 Task: Create Board Content Marketing Strategies to Workspace Copywriting and Editing. Create Board Customer Journey Mapping to Workspace Copywriting and Editing. Create Board Business Model Competitive Analysis and Benchmarking to Workspace Copywriting and Editing
Action: Mouse moved to (384, 76)
Screenshot: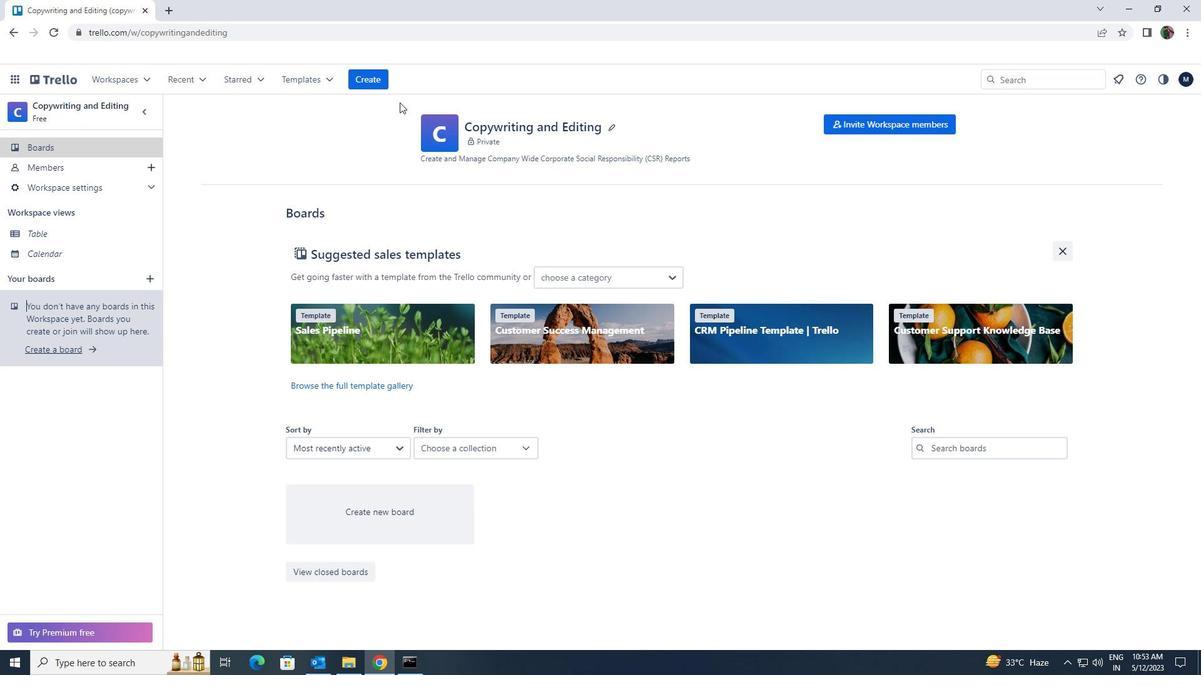 
Action: Mouse pressed left at (384, 76)
Screenshot: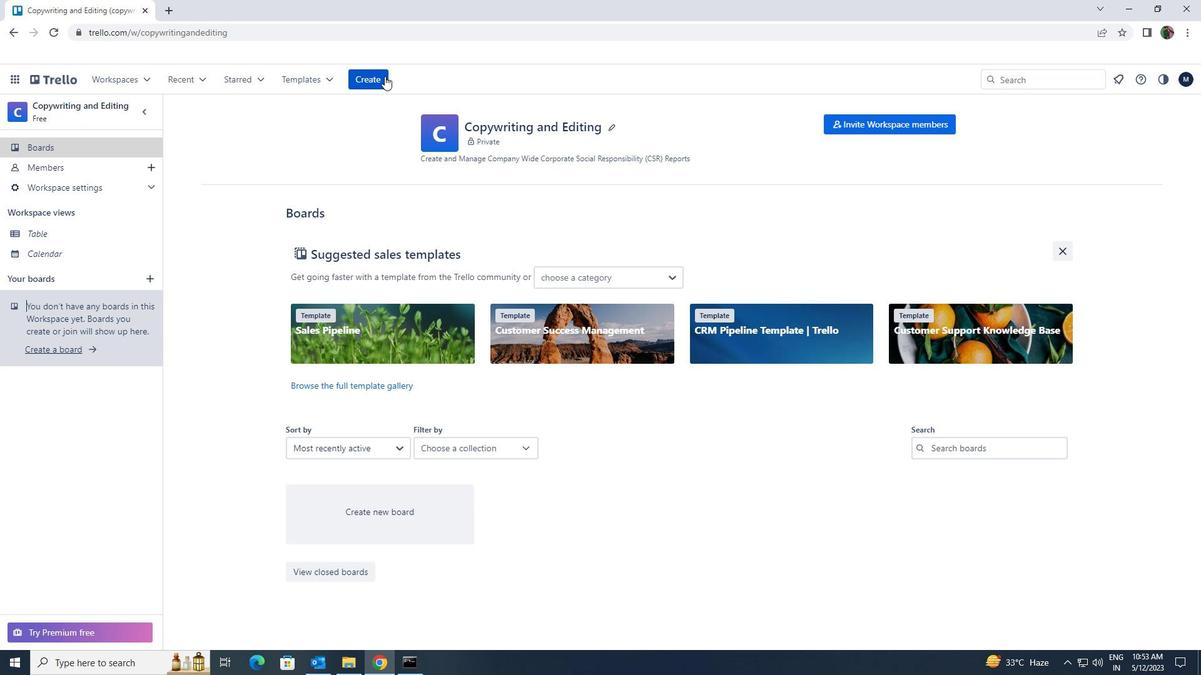 
Action: Mouse moved to (395, 125)
Screenshot: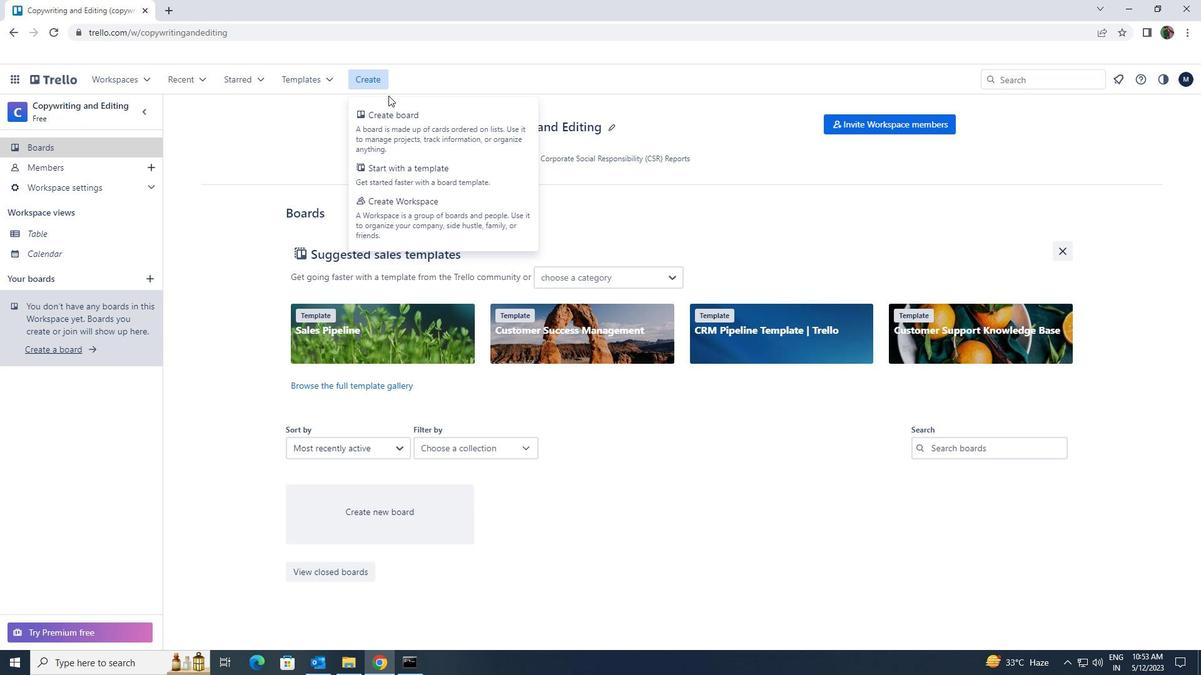 
Action: Mouse pressed left at (395, 125)
Screenshot: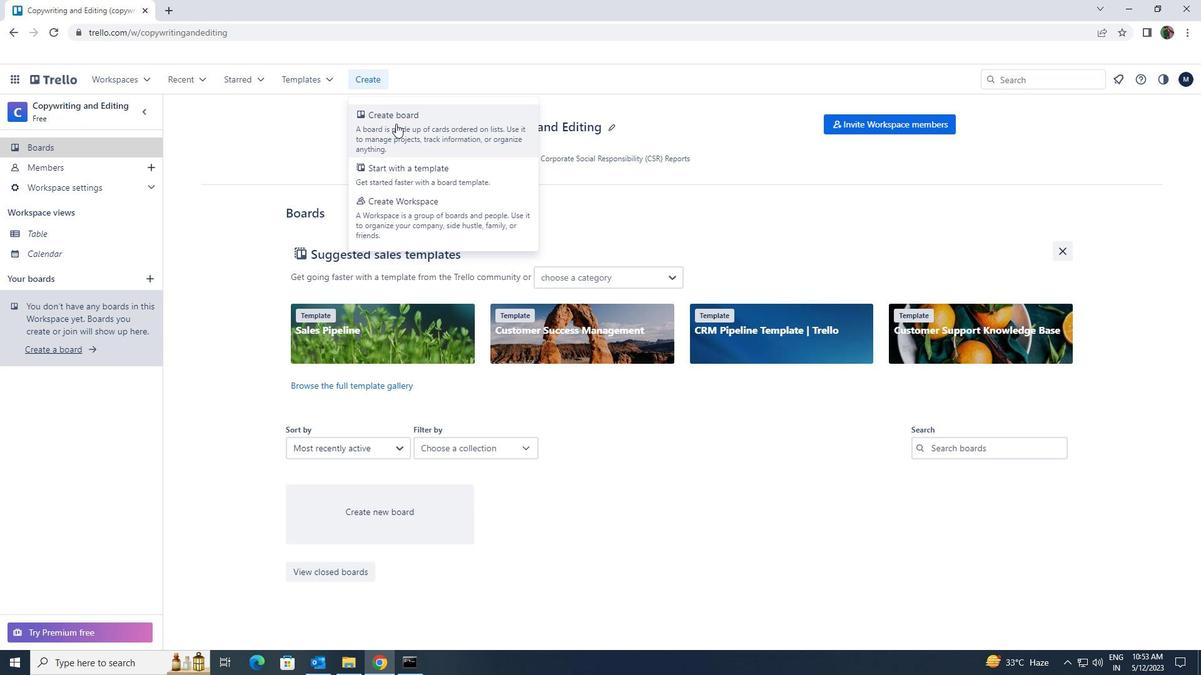 
Action: Key pressed <Key.shift>COO<Key.backspace>NTENT<Key.space><Key.shift>MARKETING<Key.space><Key.shift>STRATEGIES
Screenshot: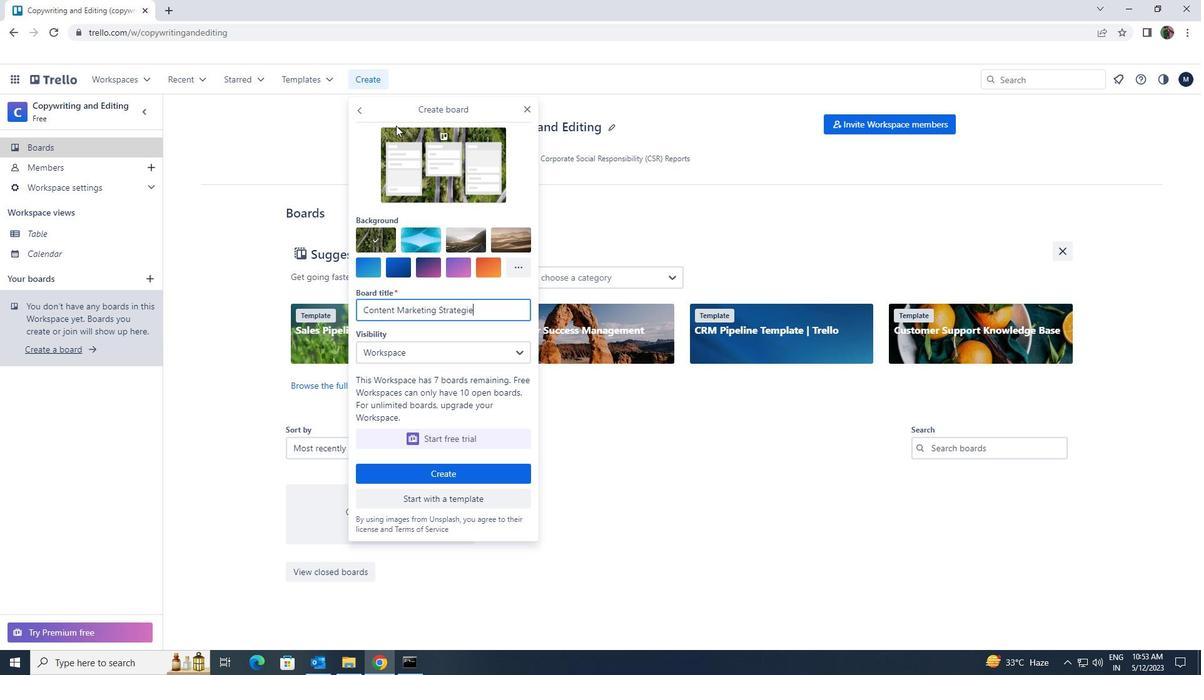 
Action: Mouse moved to (416, 474)
Screenshot: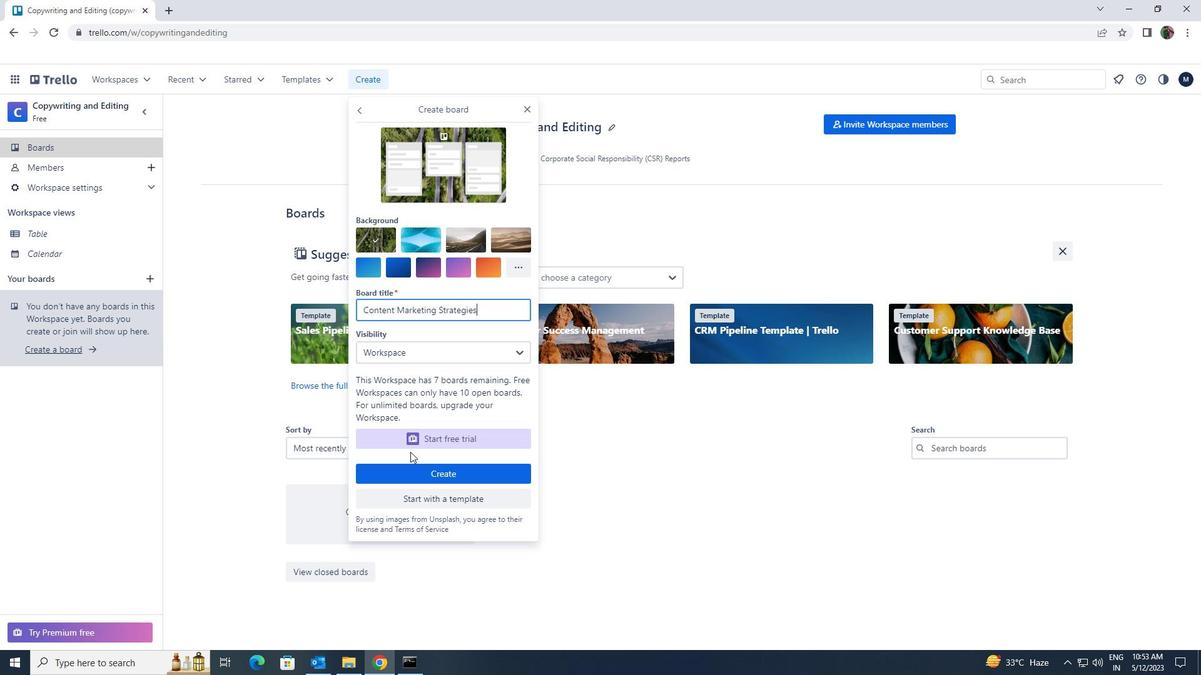 
Action: Mouse pressed left at (416, 474)
Screenshot: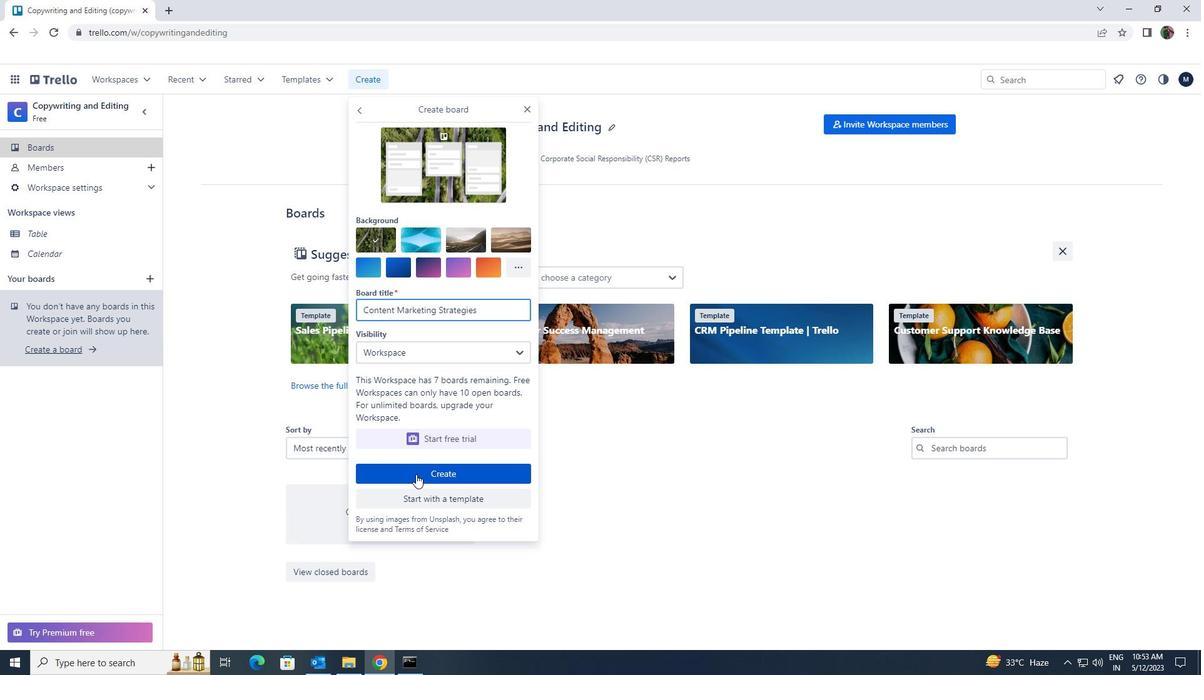 
Action: Mouse moved to (370, 78)
Screenshot: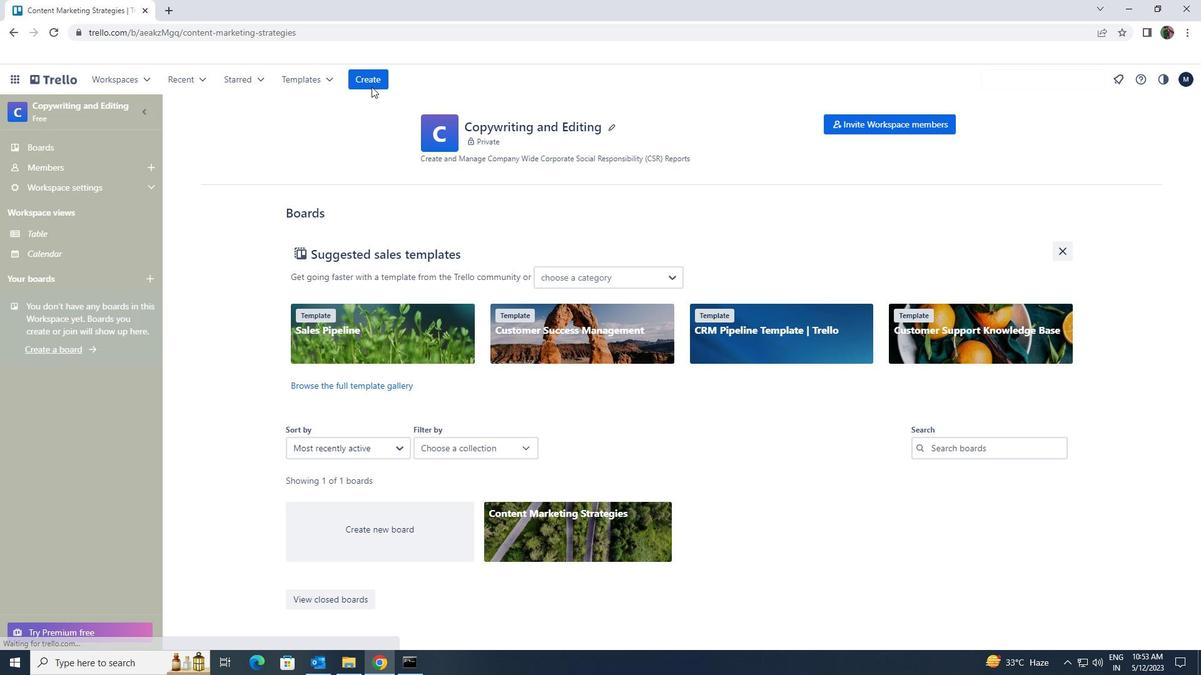 
Action: Mouse pressed left at (370, 78)
Screenshot: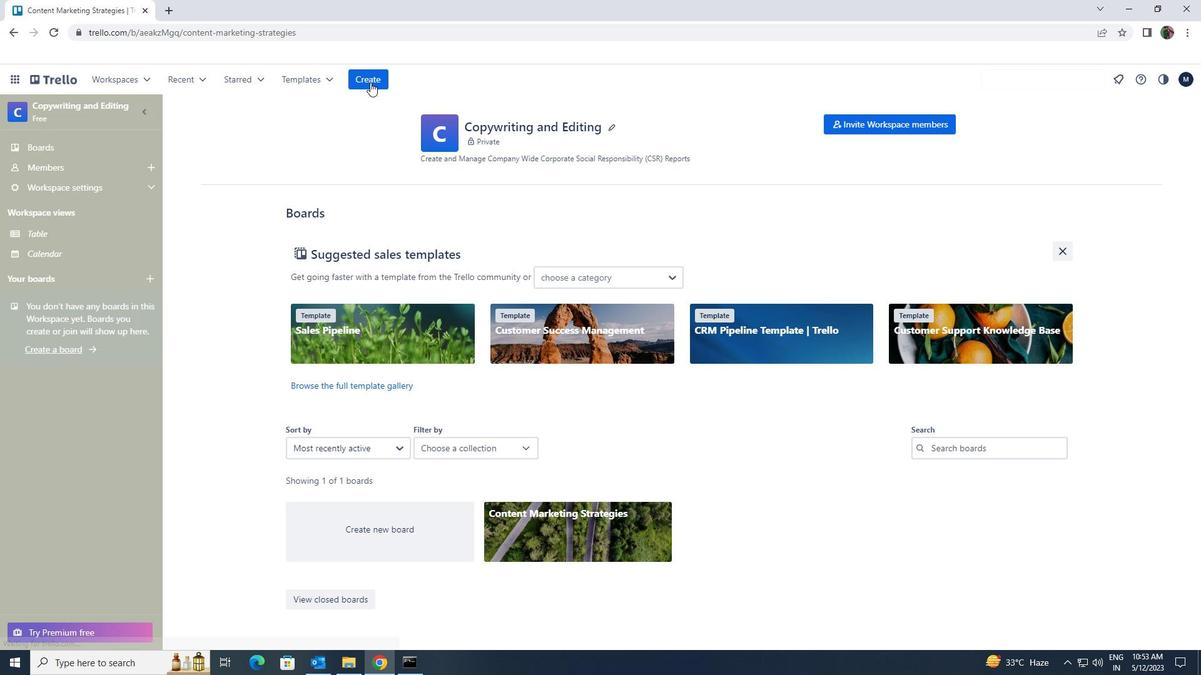 
Action: Mouse moved to (374, 113)
Screenshot: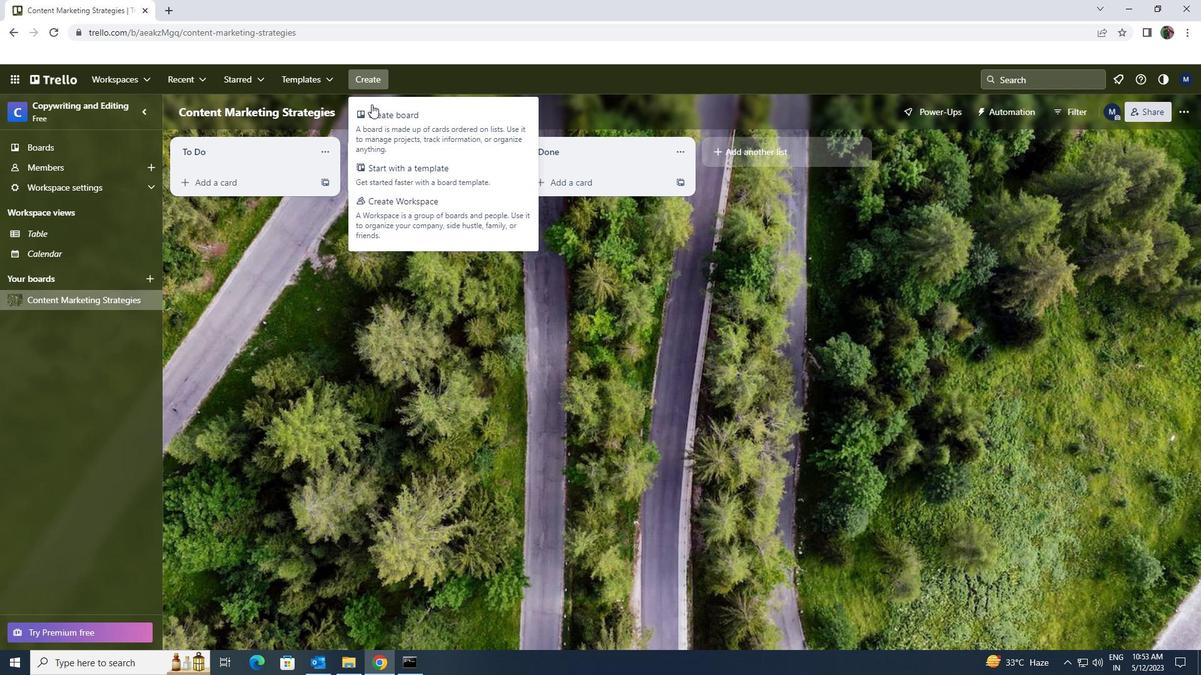 
Action: Mouse pressed left at (374, 113)
Screenshot: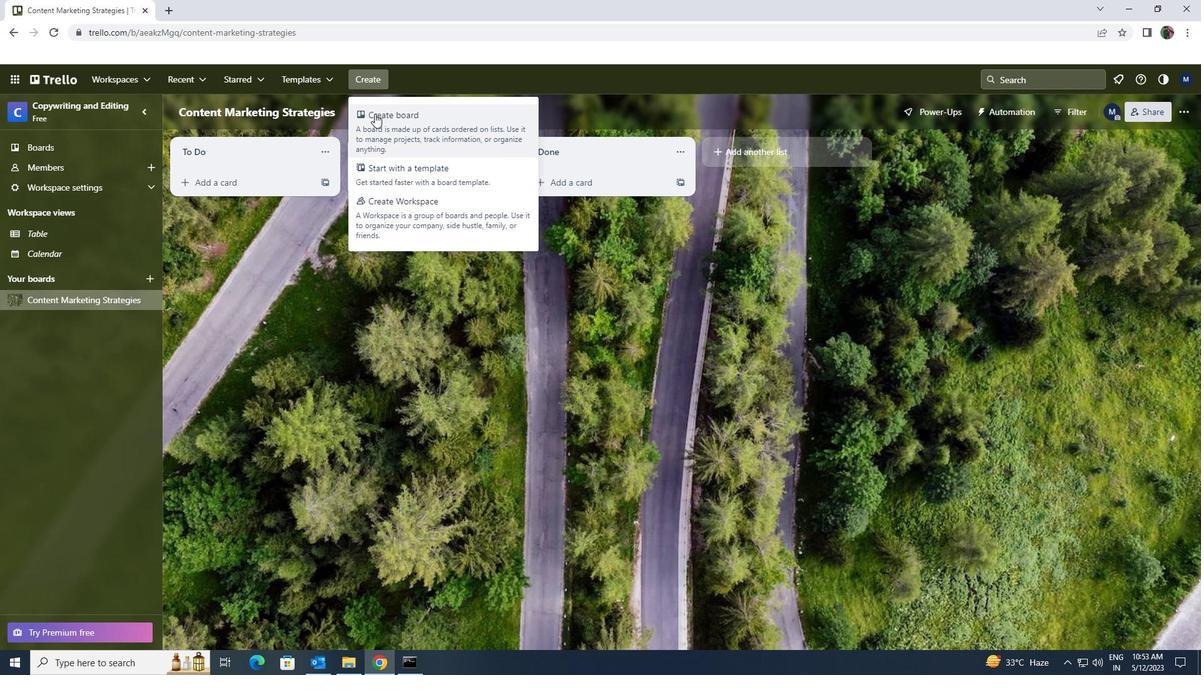 
Action: Key pressed <Key.shift>CUSTOMER<Key.space><Key.shift>JOUNEY<Key.backspace><Key.backspace><Key.backspace>RNEY<Key.space><Key.shift>MAPPING
Screenshot: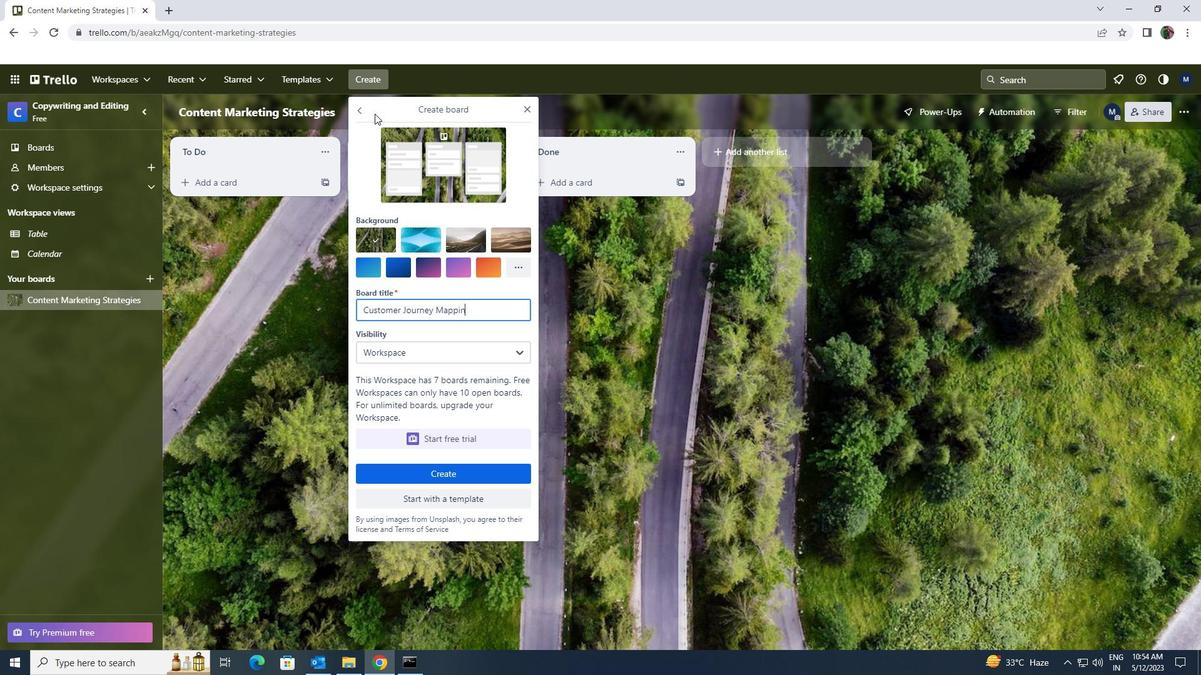 
Action: Mouse moved to (417, 469)
Screenshot: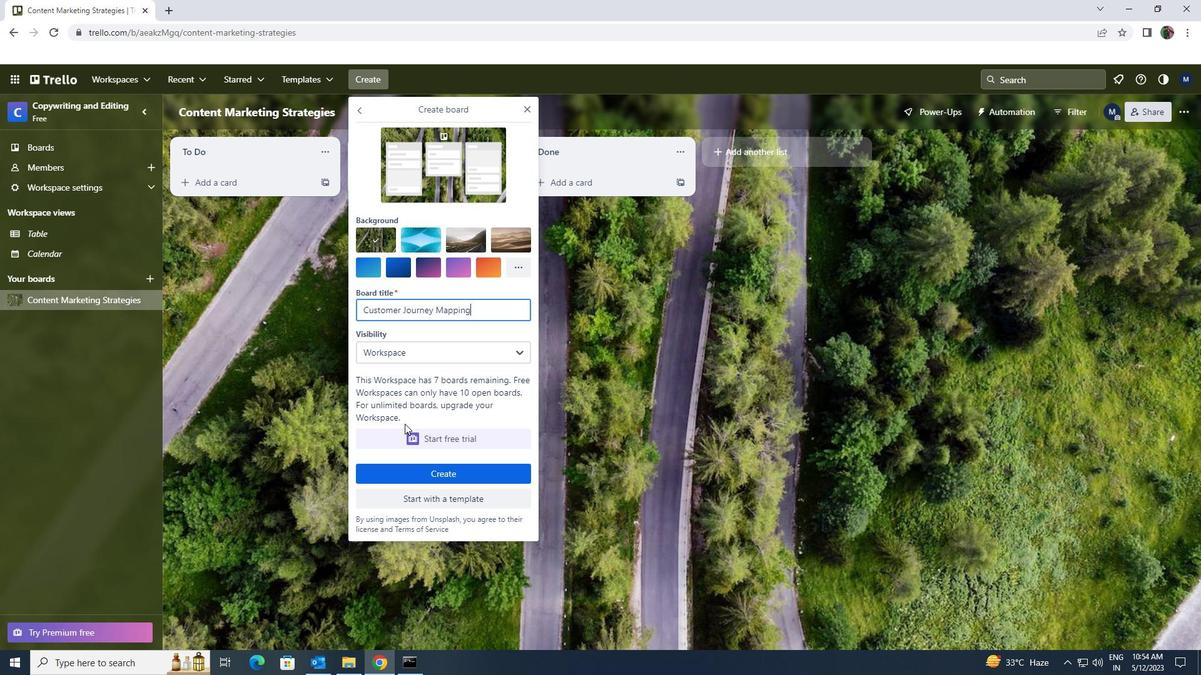 
Action: Mouse pressed left at (417, 469)
Screenshot: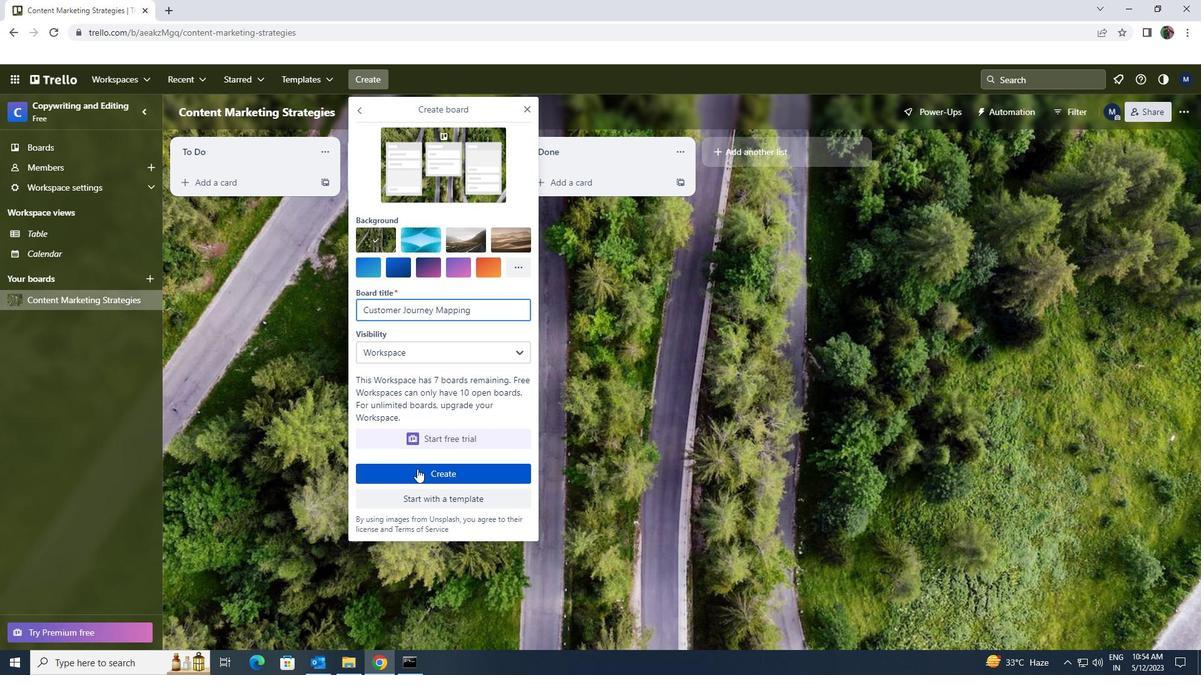 
Action: Mouse moved to (365, 78)
Screenshot: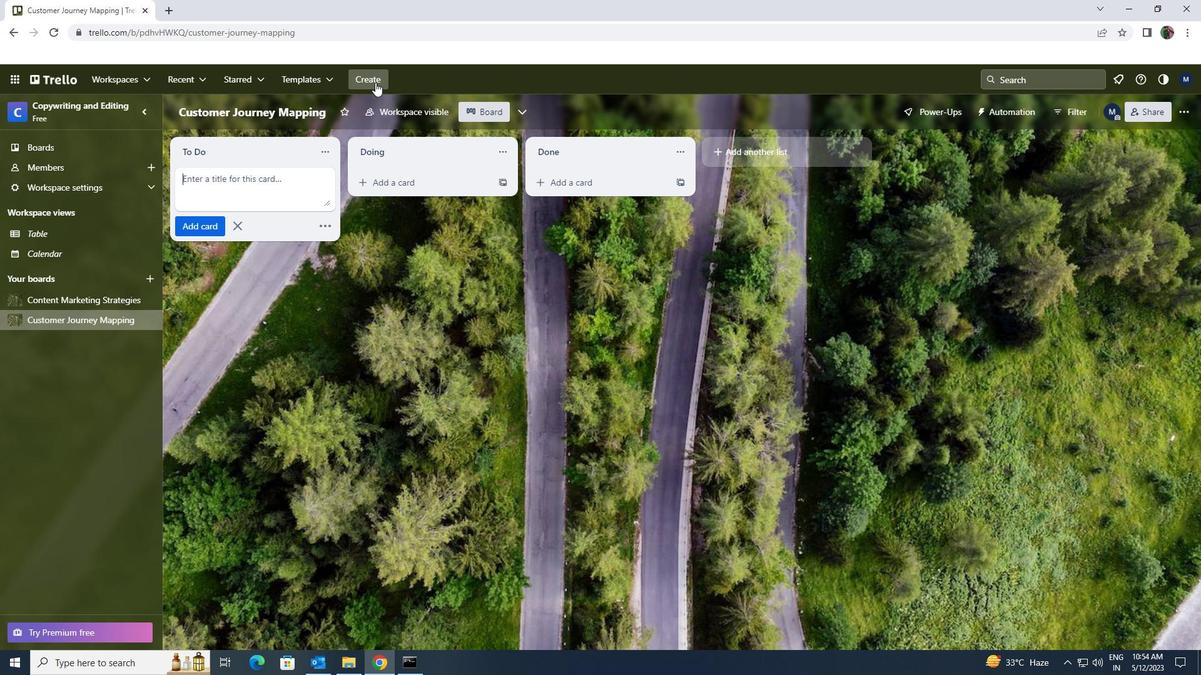
Action: Mouse pressed left at (365, 78)
Screenshot: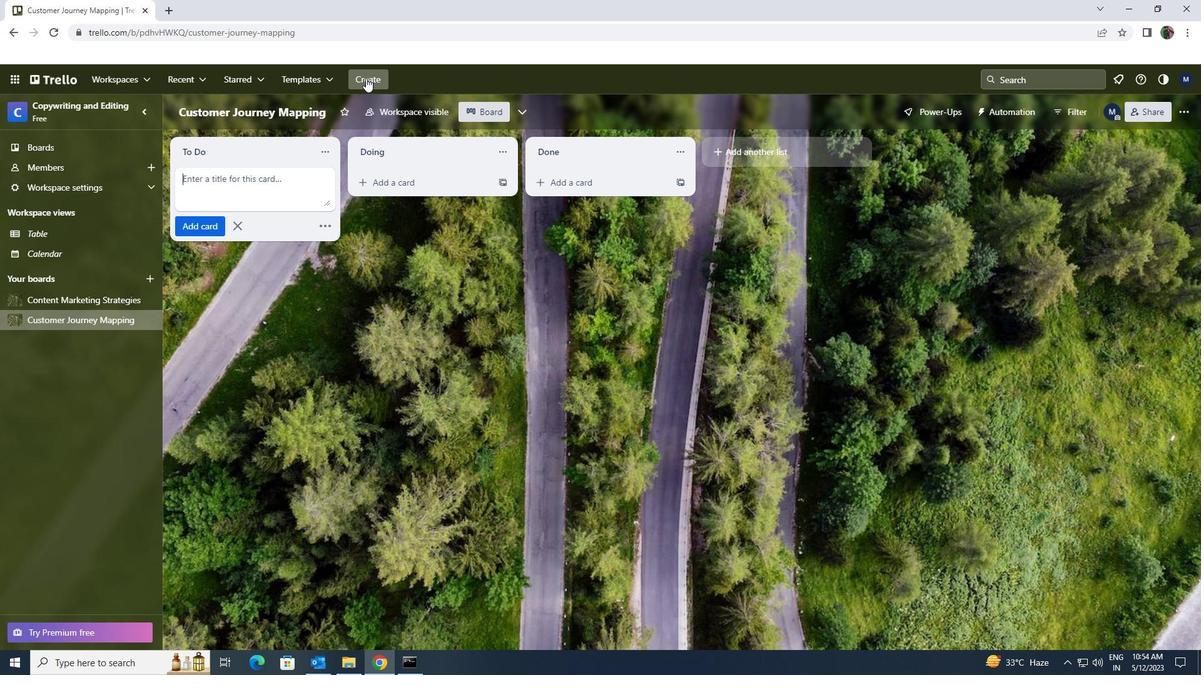 
Action: Mouse moved to (380, 126)
Screenshot: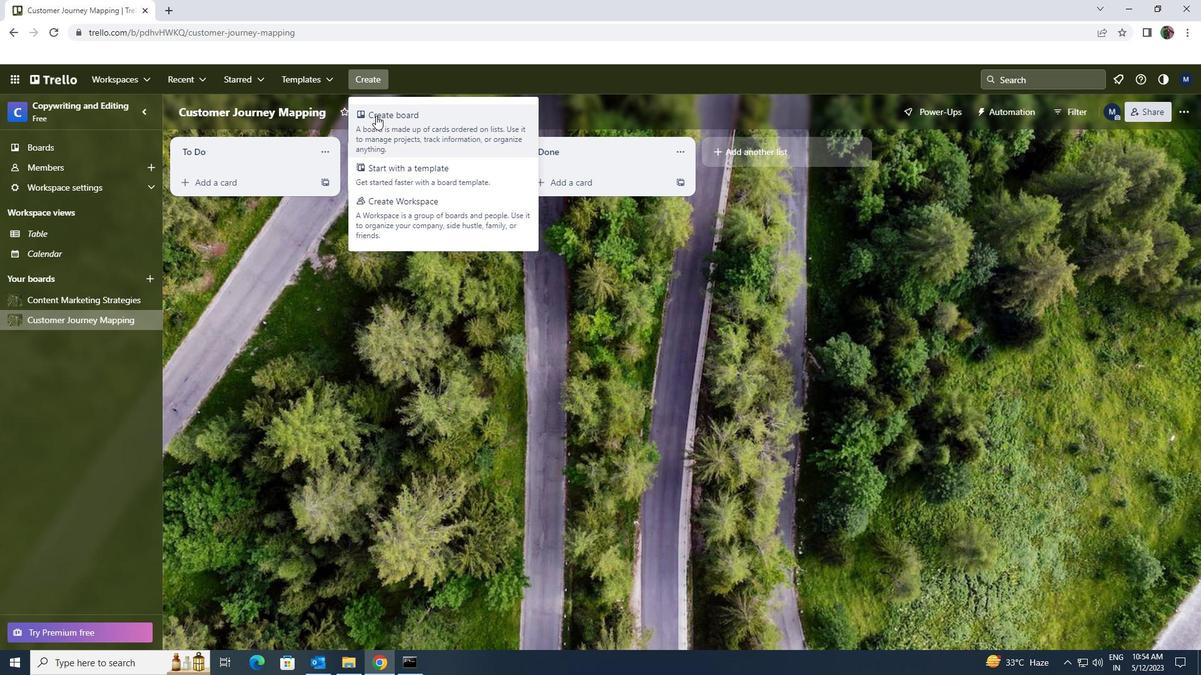 
Action: Mouse pressed left at (380, 126)
Screenshot: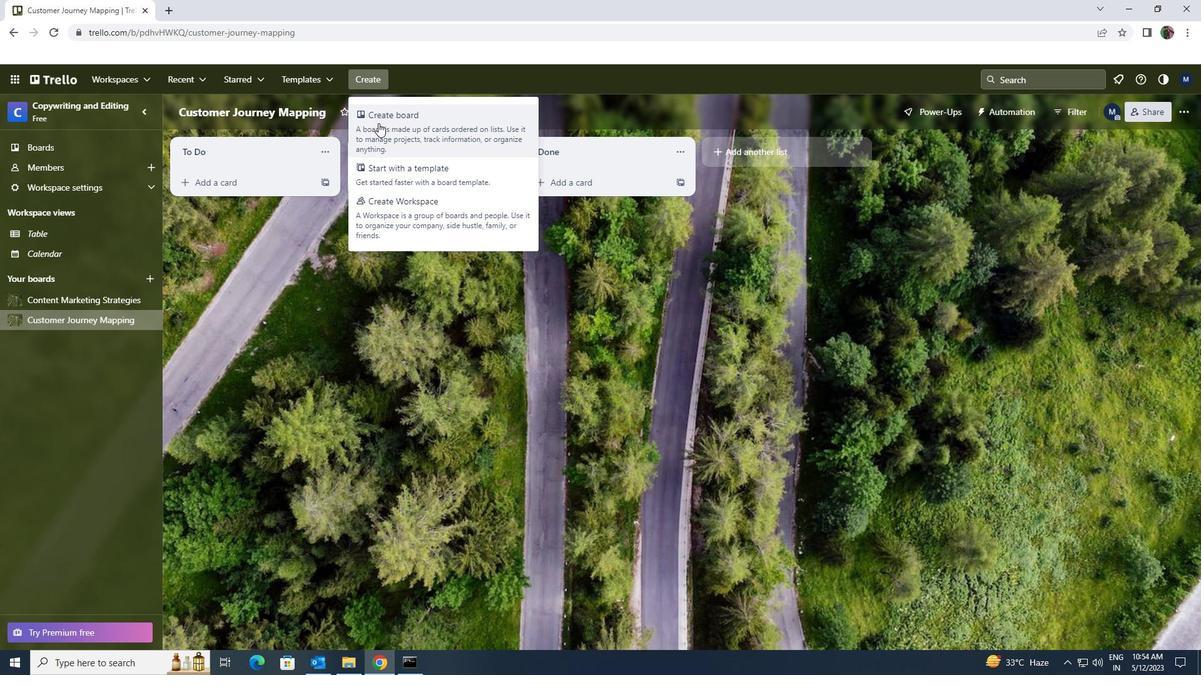 
Action: Key pressed <Key.shift>BUSINESS<Key.space><Key.shift>MODEL<Key.space><Key.shift>COMPTITIVE
Screenshot: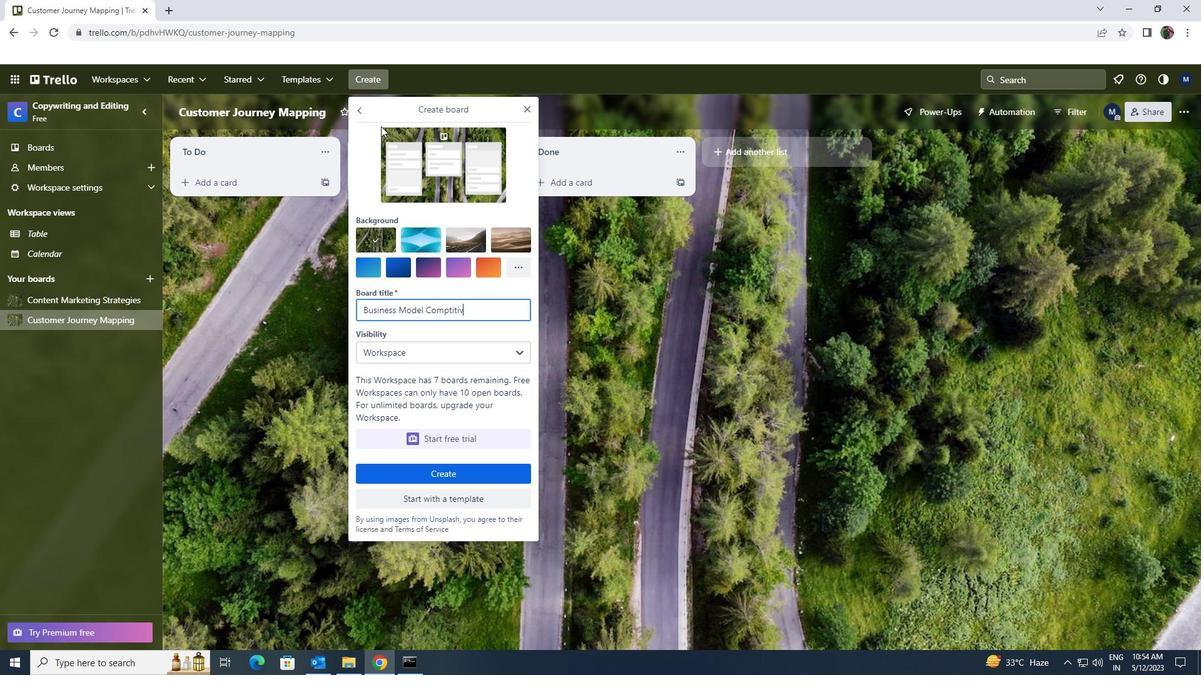 
Action: Mouse moved to (443, 312)
Screenshot: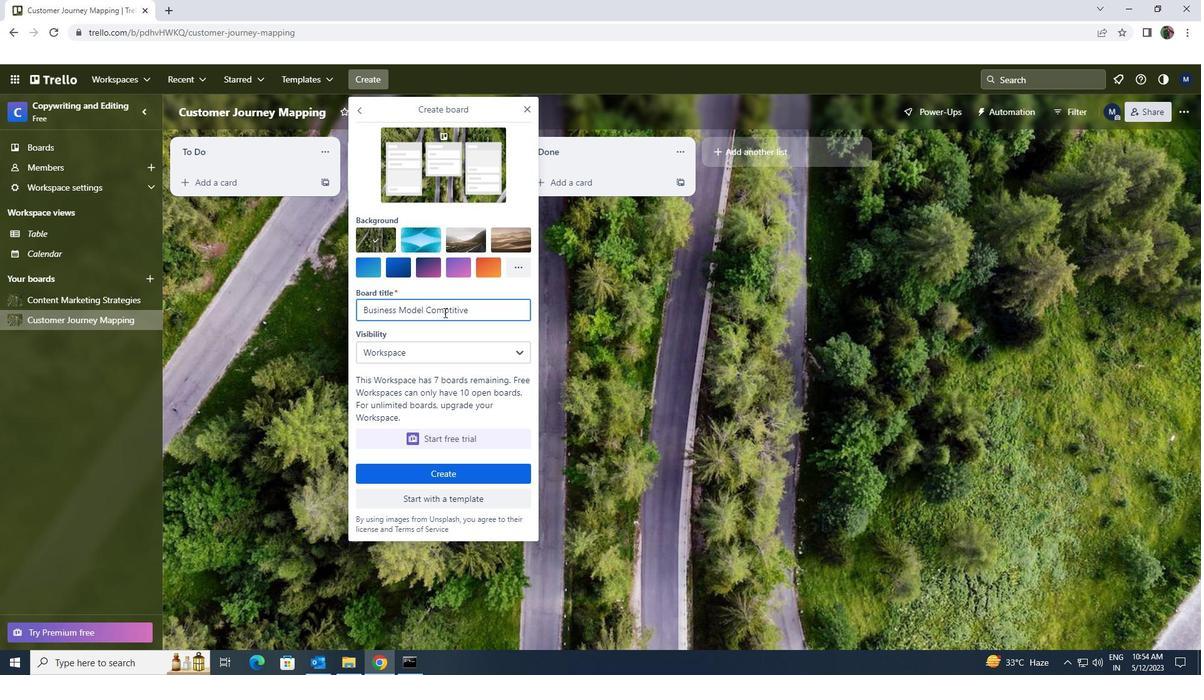
Action: Mouse pressed left at (443, 312)
Screenshot: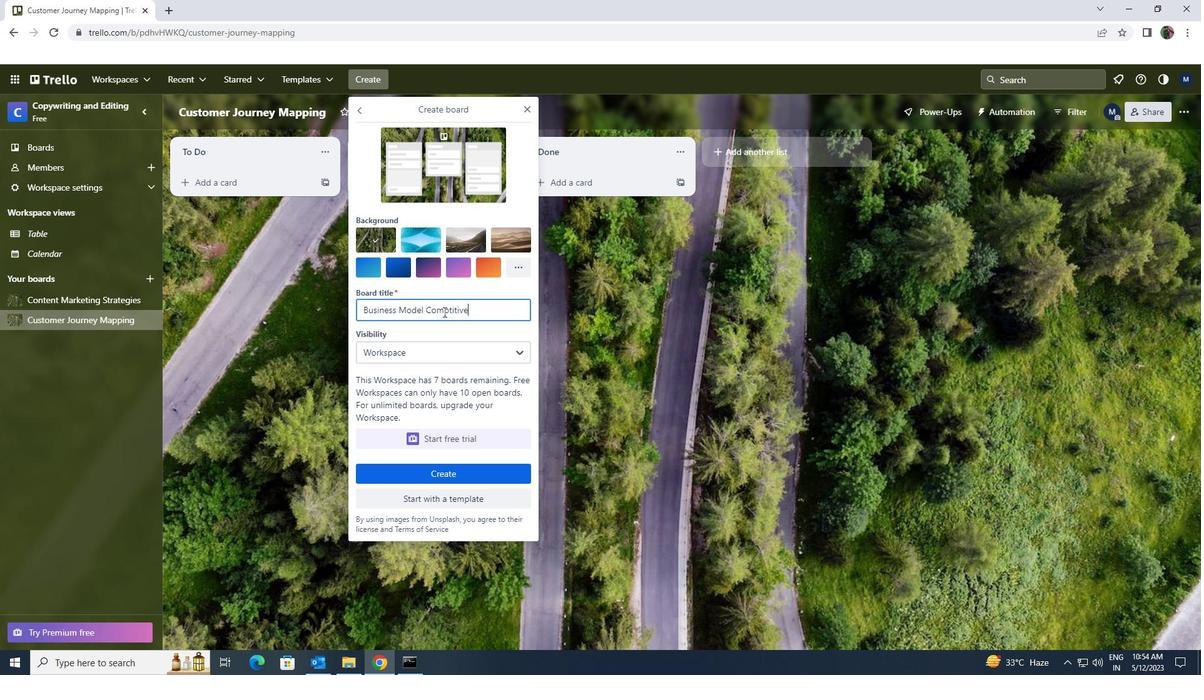 
Action: Mouse moved to (449, 308)
Screenshot: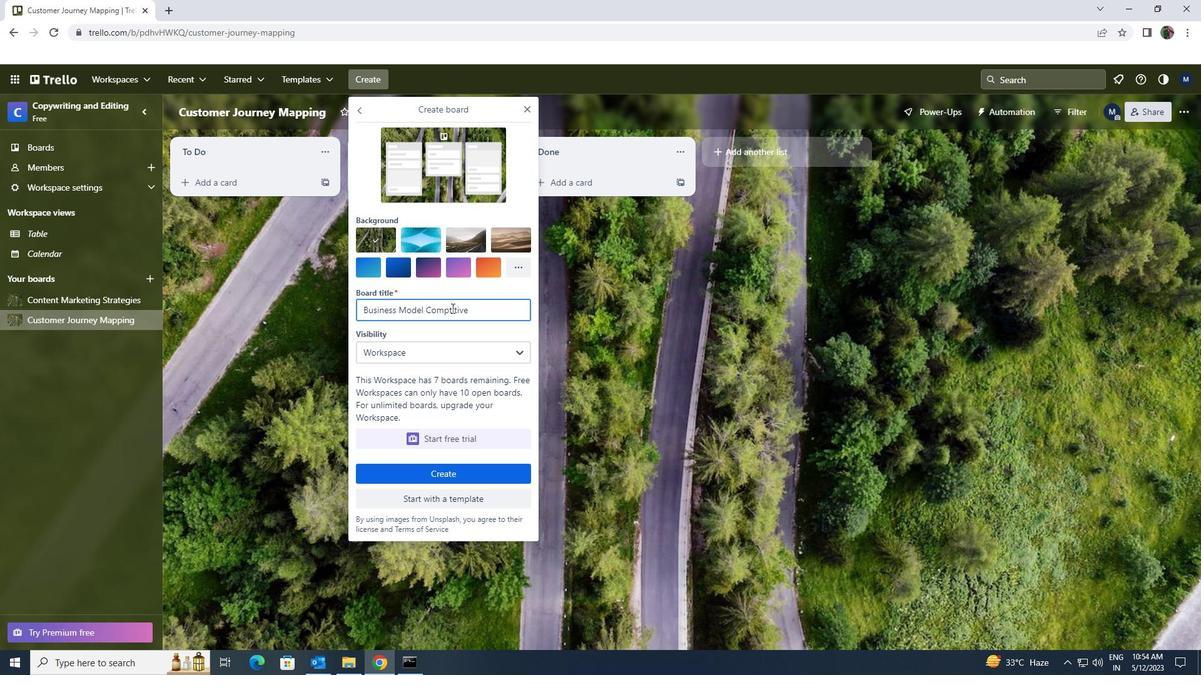 
Action: Mouse pressed left at (449, 308)
Screenshot: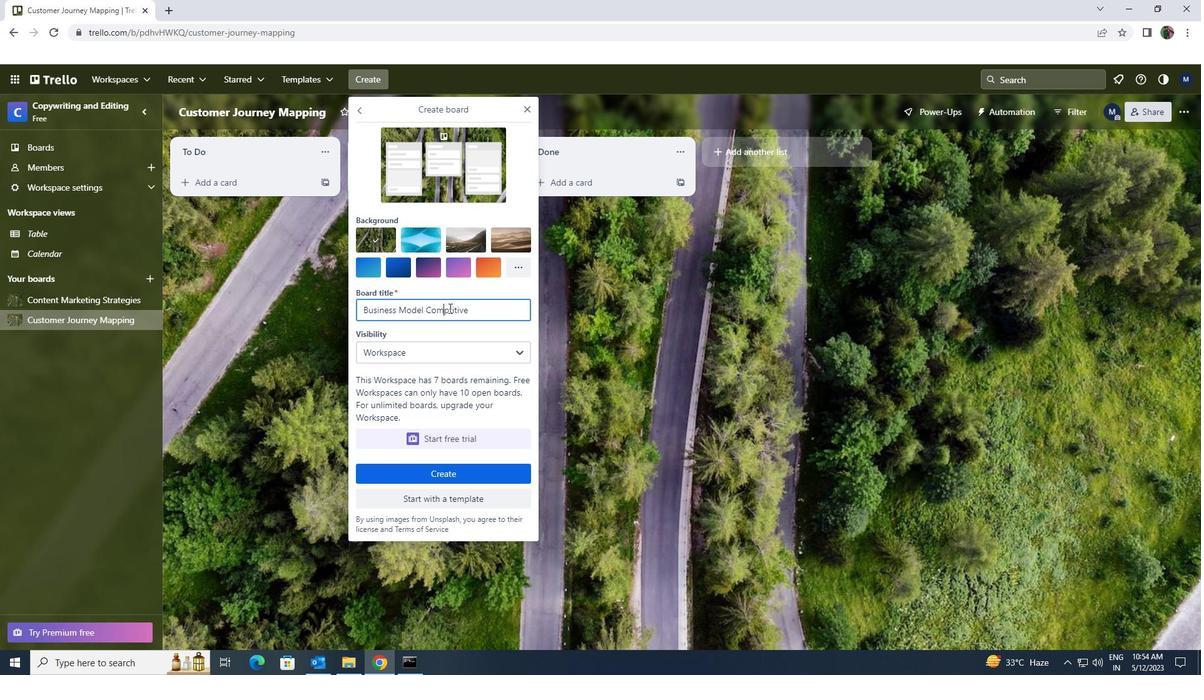 
Action: Key pressed E
Screenshot: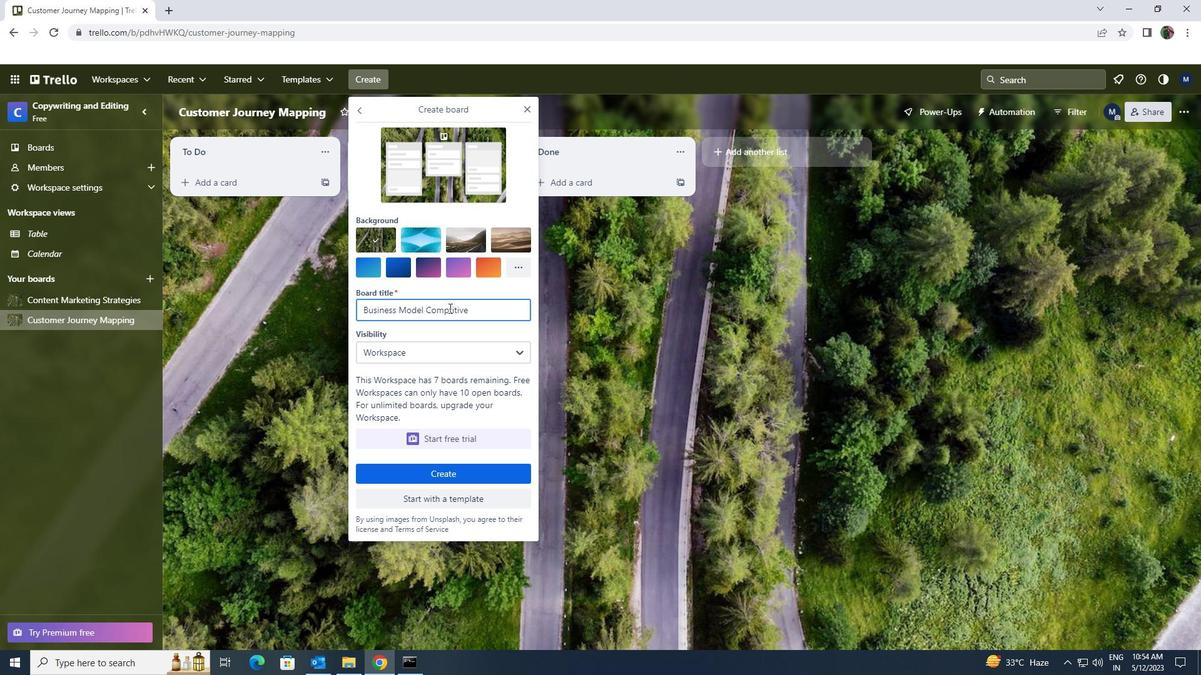 
Action: Mouse moved to (489, 310)
Screenshot: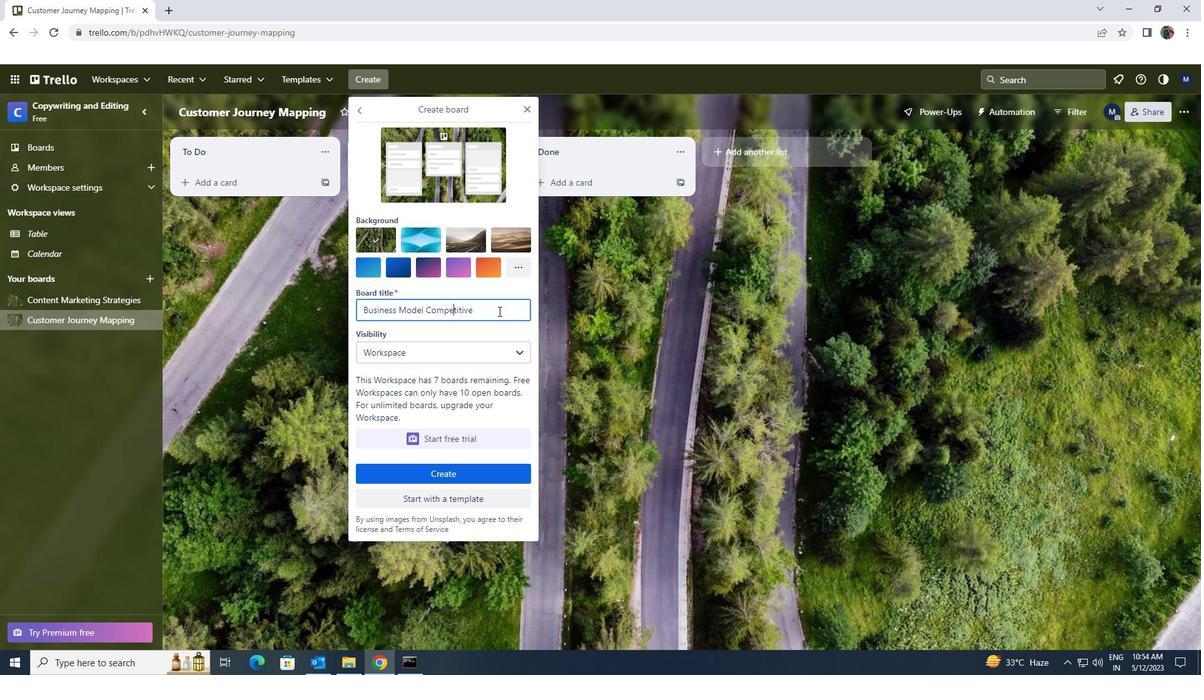 
Action: Mouse pressed left at (489, 310)
Screenshot: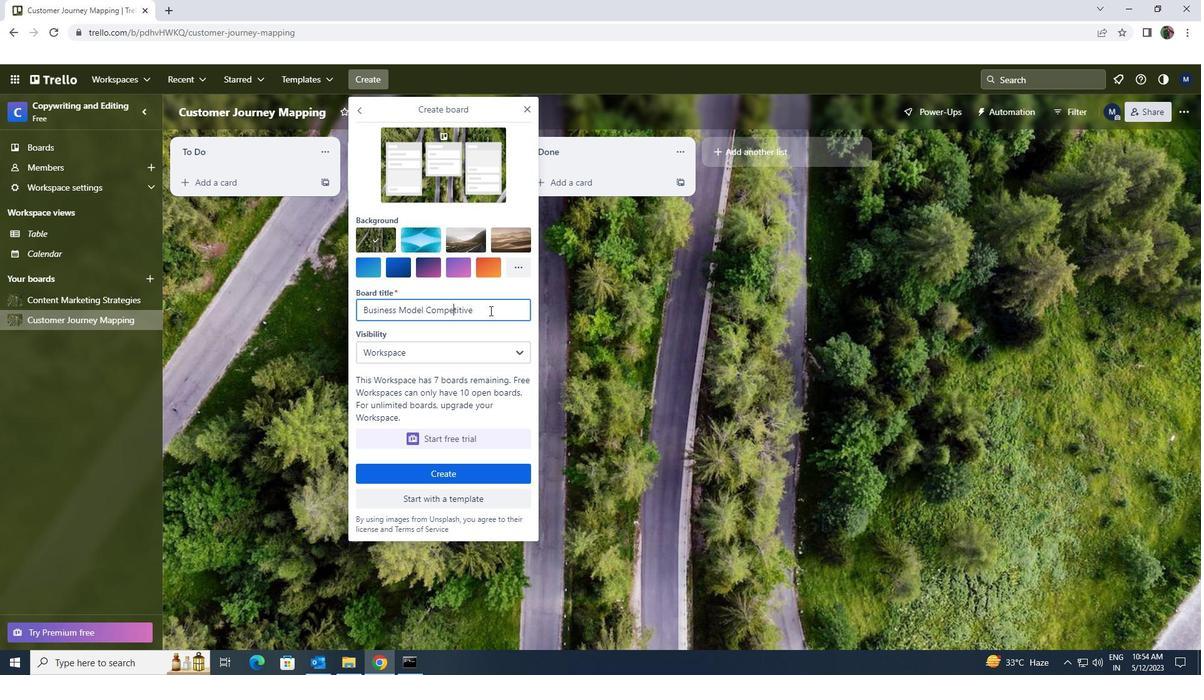 
Action: Key pressed <Key.space>ANALYSIS<Key.space>AND<Key.space><Key.shift>BENCHMARKING
Screenshot: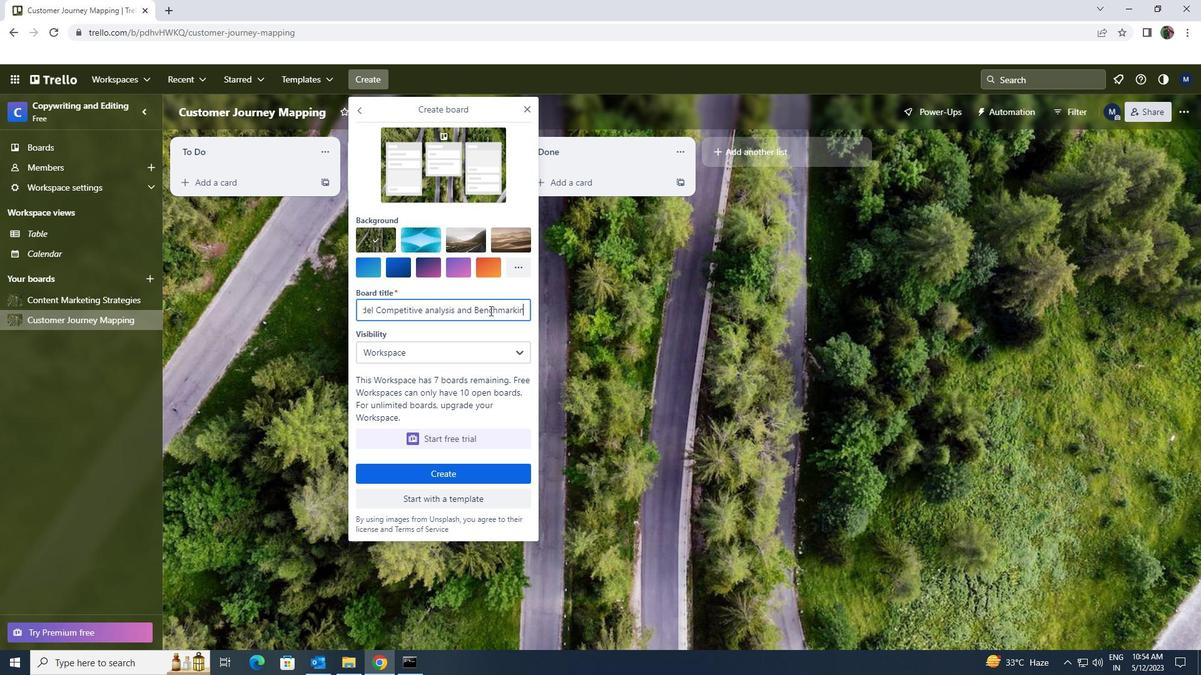 
Action: Mouse moved to (466, 470)
Screenshot: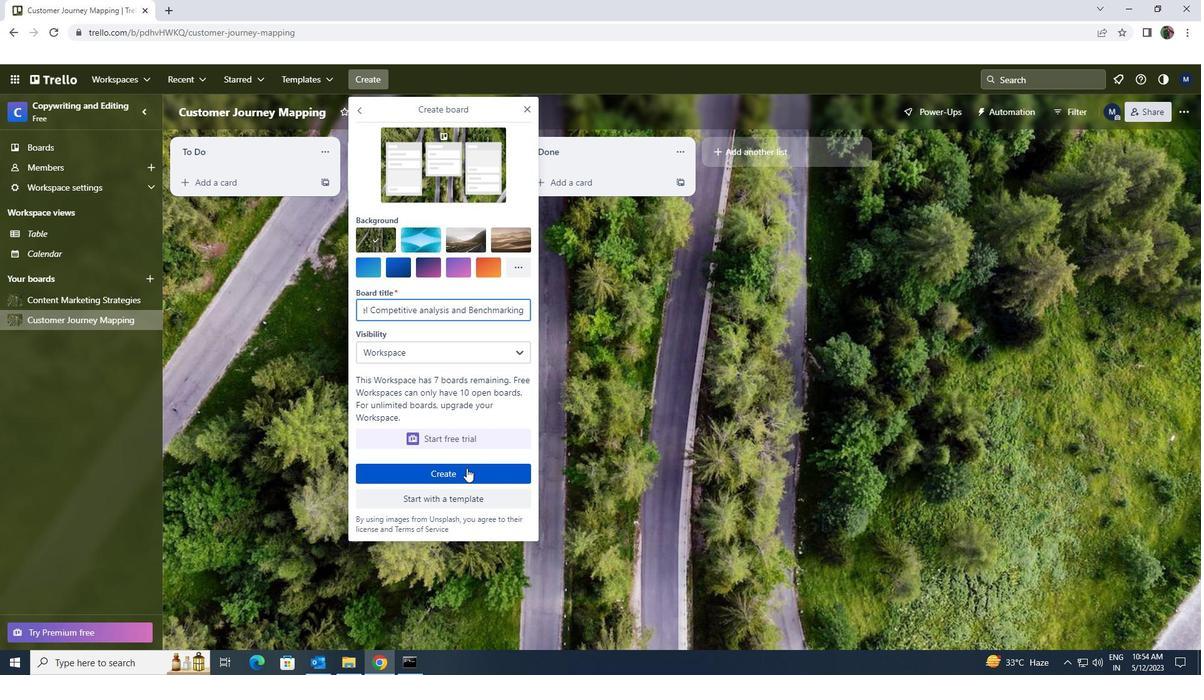 
Action: Mouse pressed left at (466, 470)
Screenshot: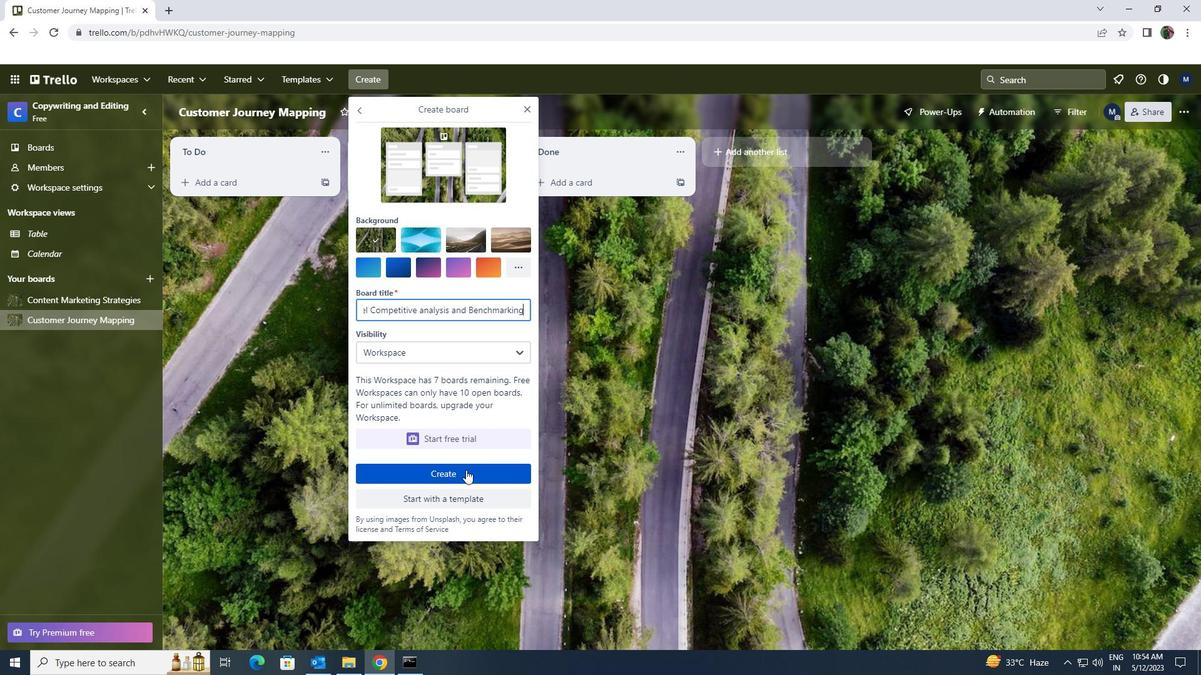 
Action: Mouse moved to (466, 470)
Screenshot: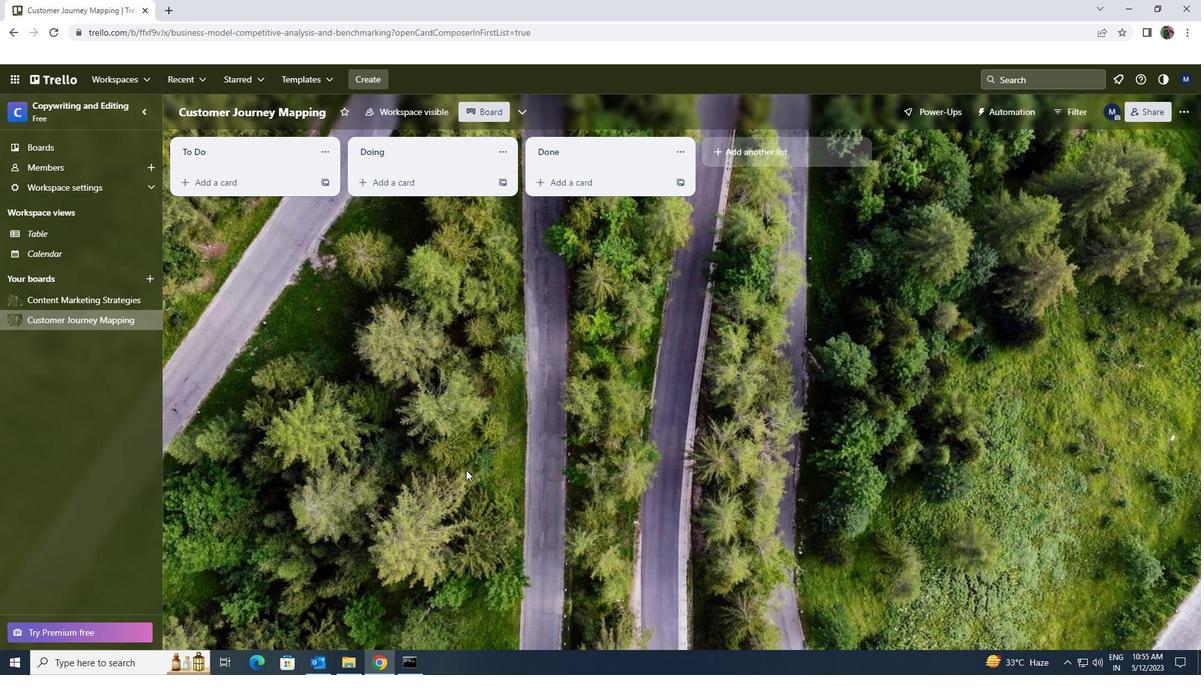 
